 Task: Add Force Of Nature Meats 100% Grass Fed Regenerative Beef Hot Dogs to the cart.
Action: Mouse moved to (19, 138)
Screenshot: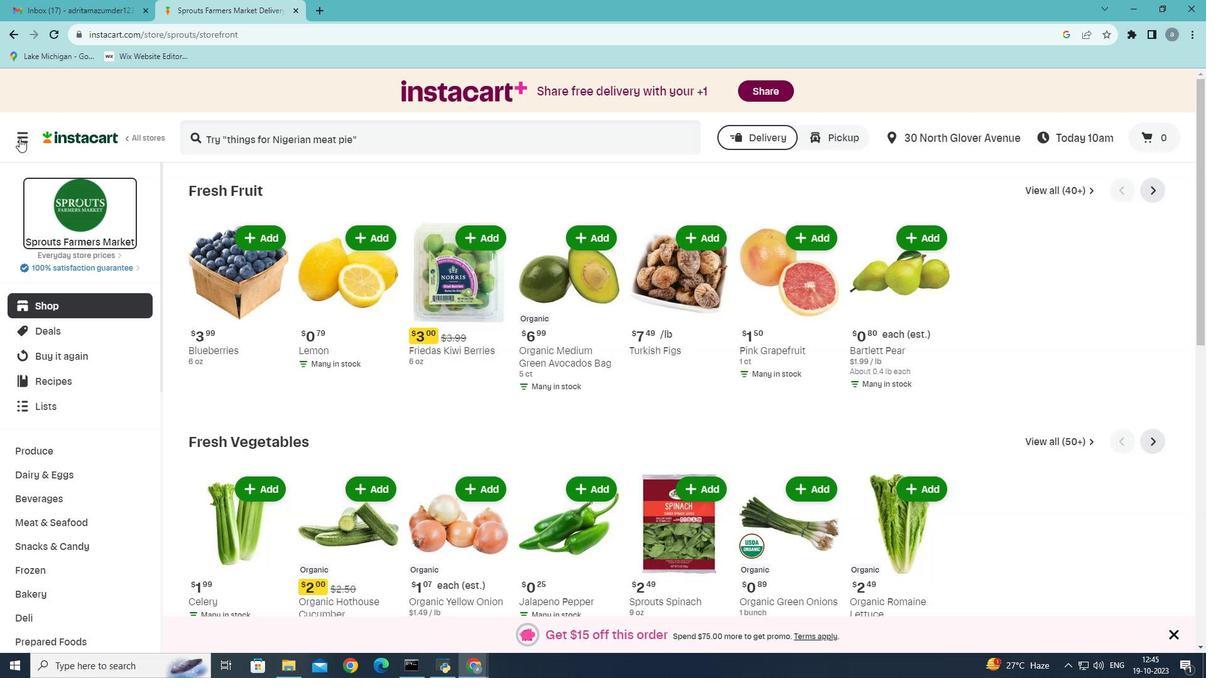 
Action: Mouse pressed left at (19, 138)
Screenshot: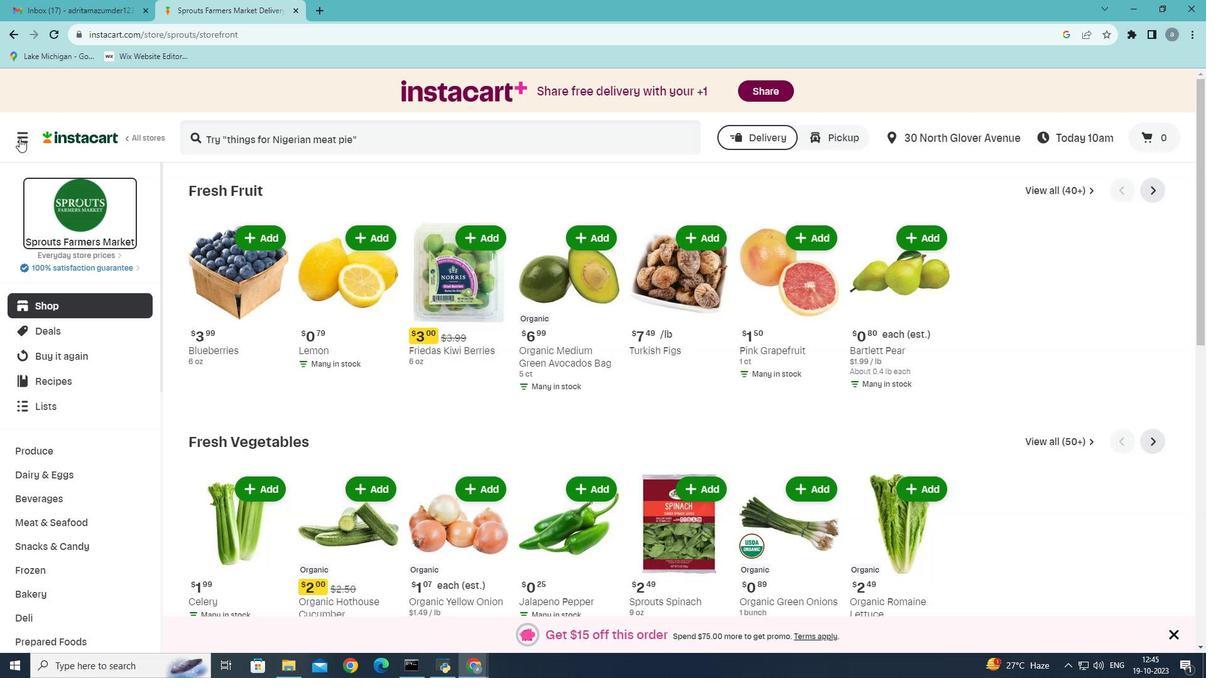 
Action: Mouse moved to (53, 365)
Screenshot: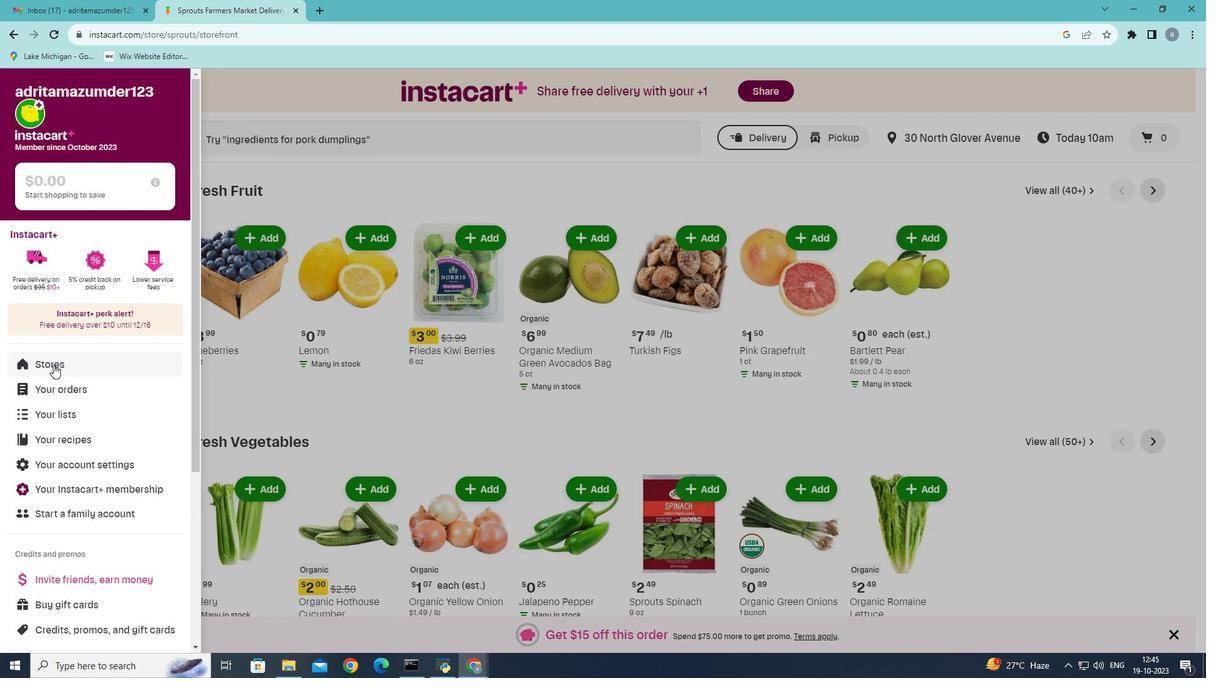 
Action: Mouse pressed left at (53, 365)
Screenshot: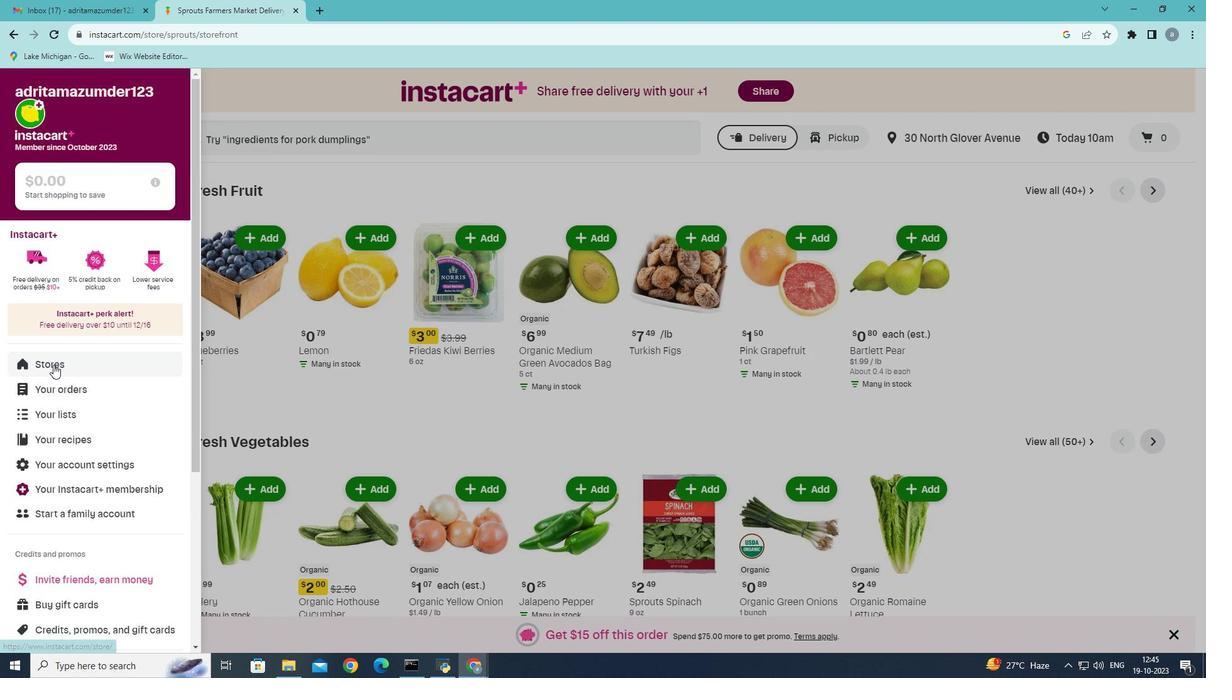 
Action: Mouse moved to (301, 146)
Screenshot: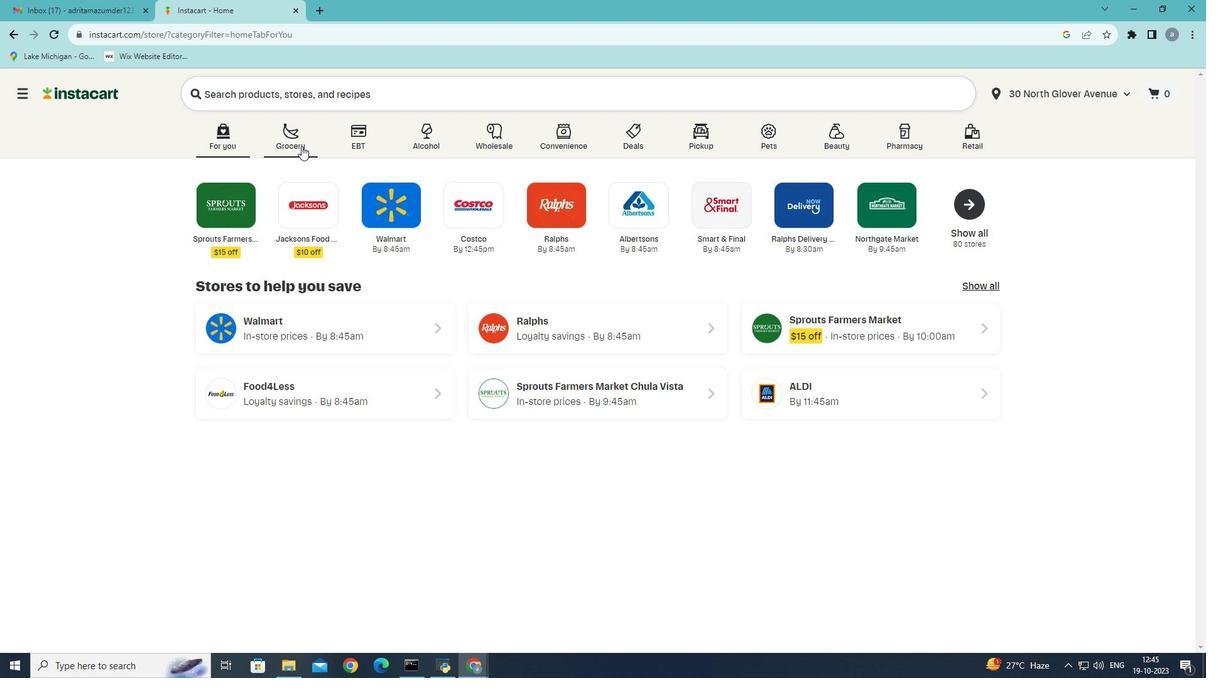 
Action: Mouse pressed left at (301, 146)
Screenshot: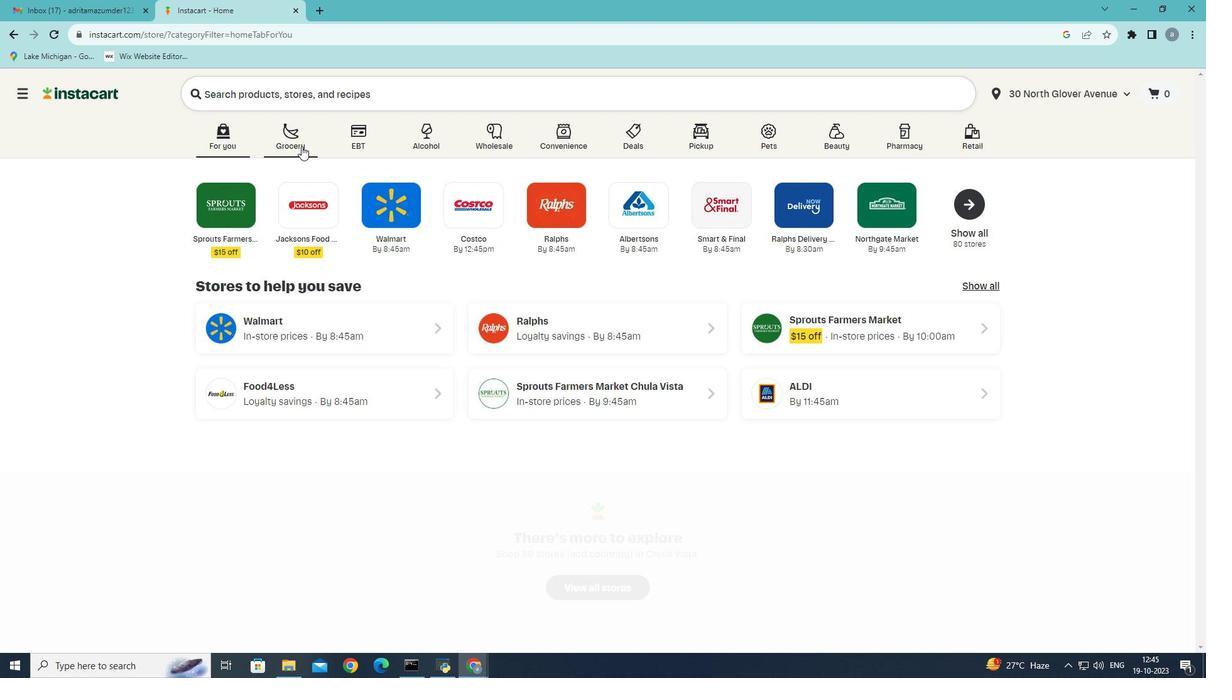 
Action: Mouse moved to (343, 376)
Screenshot: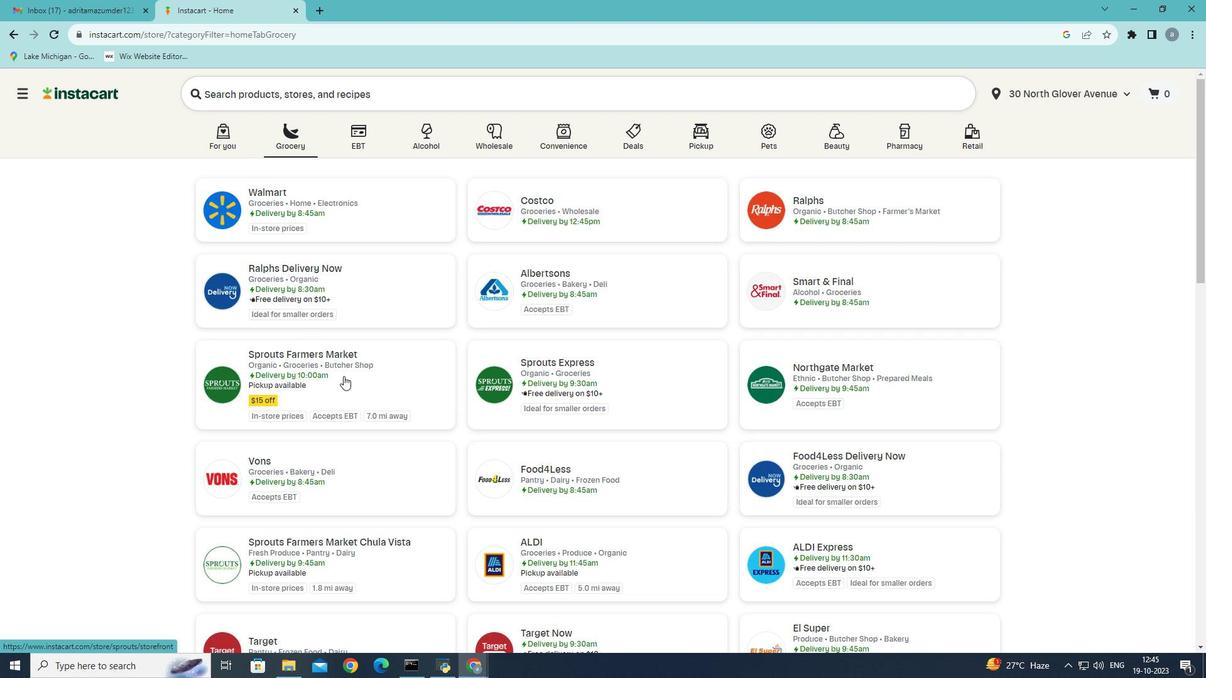 
Action: Mouse pressed left at (343, 376)
Screenshot: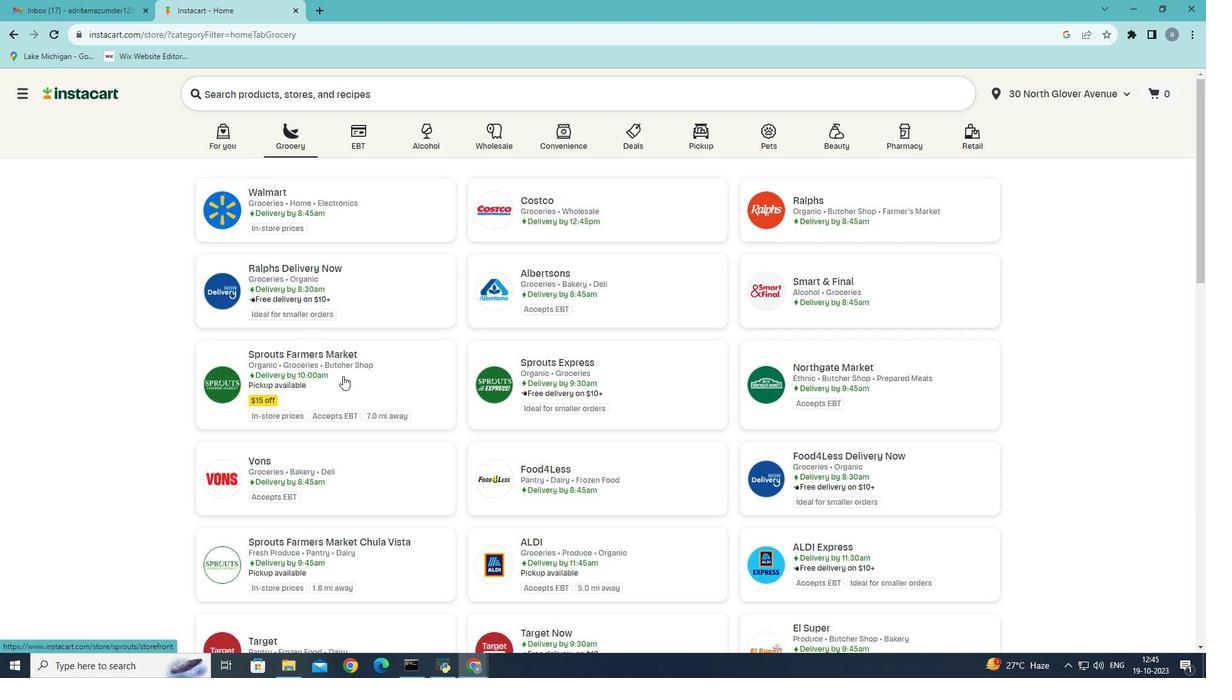
Action: Mouse moved to (65, 526)
Screenshot: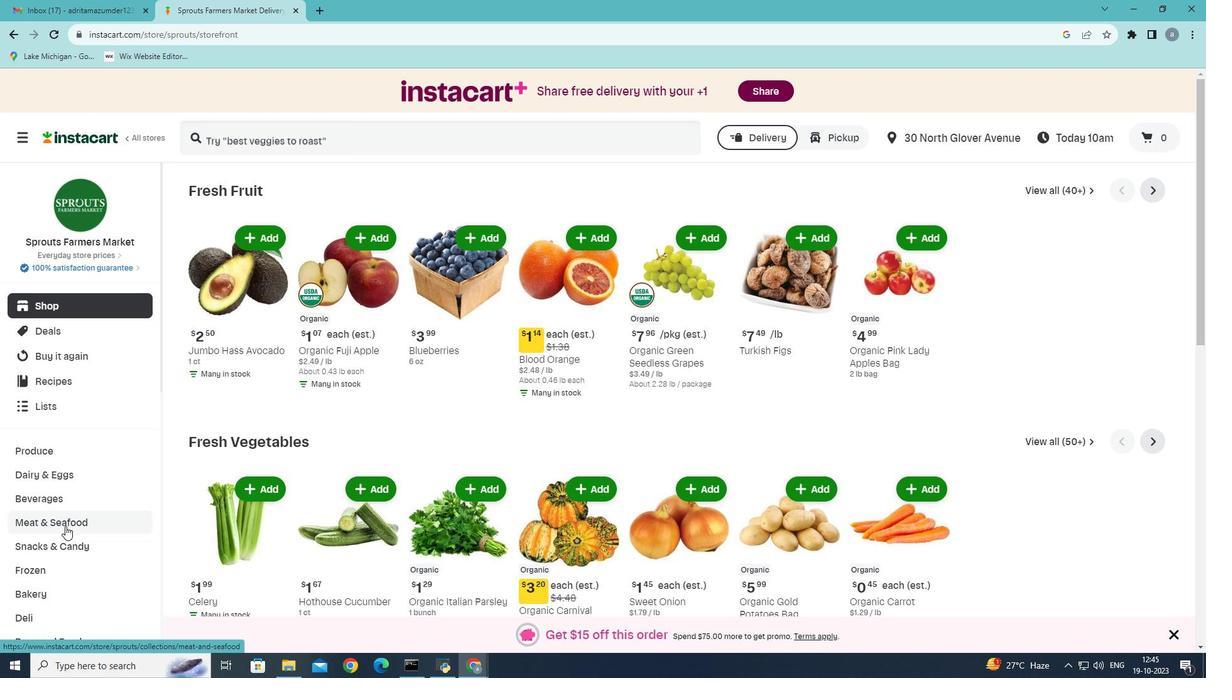 
Action: Mouse pressed left at (65, 526)
Screenshot: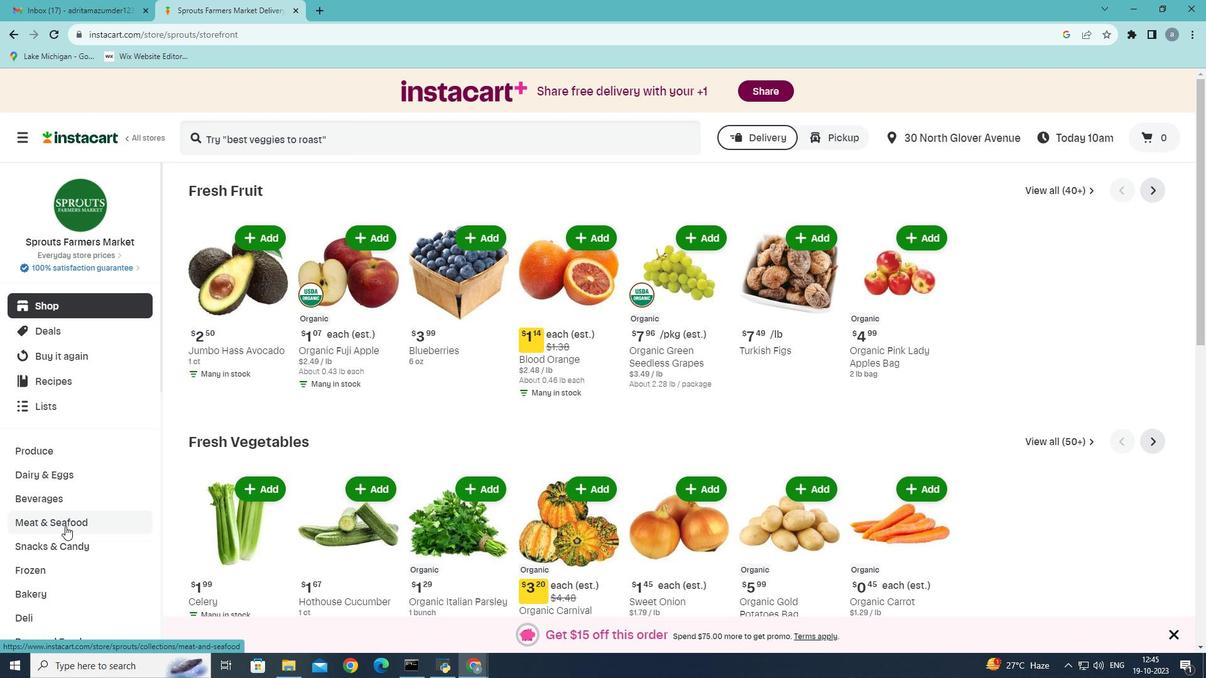 
Action: Mouse moved to (649, 371)
Screenshot: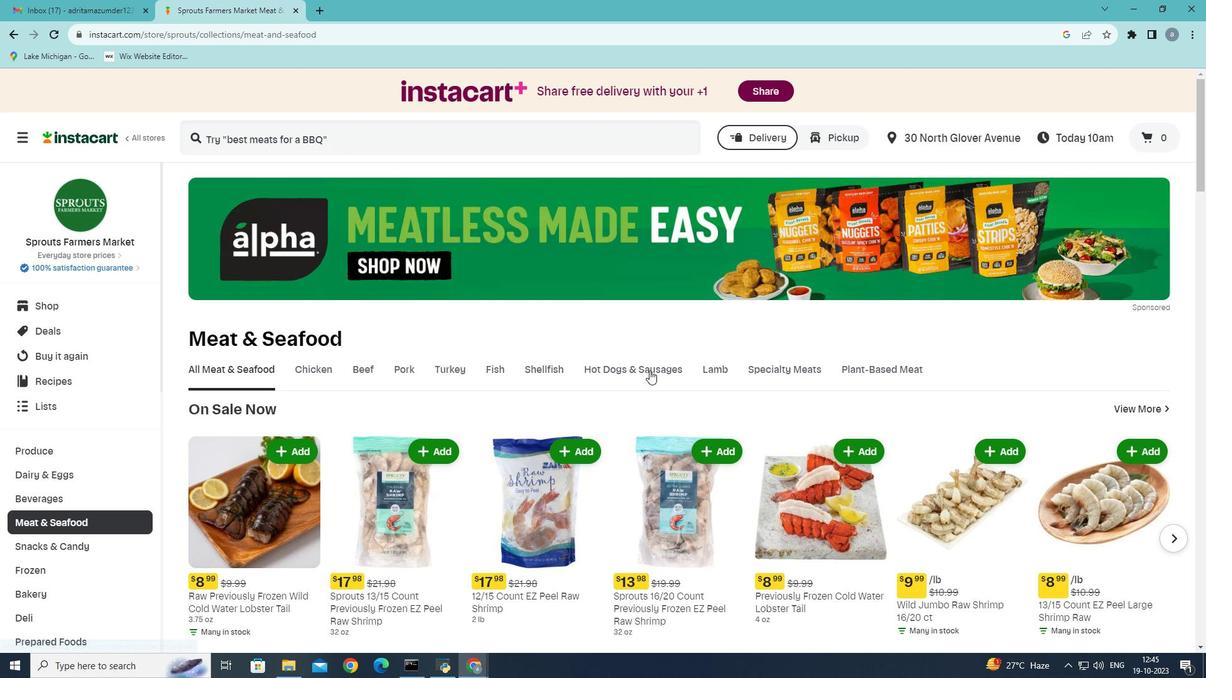 
Action: Mouse pressed left at (649, 371)
Screenshot: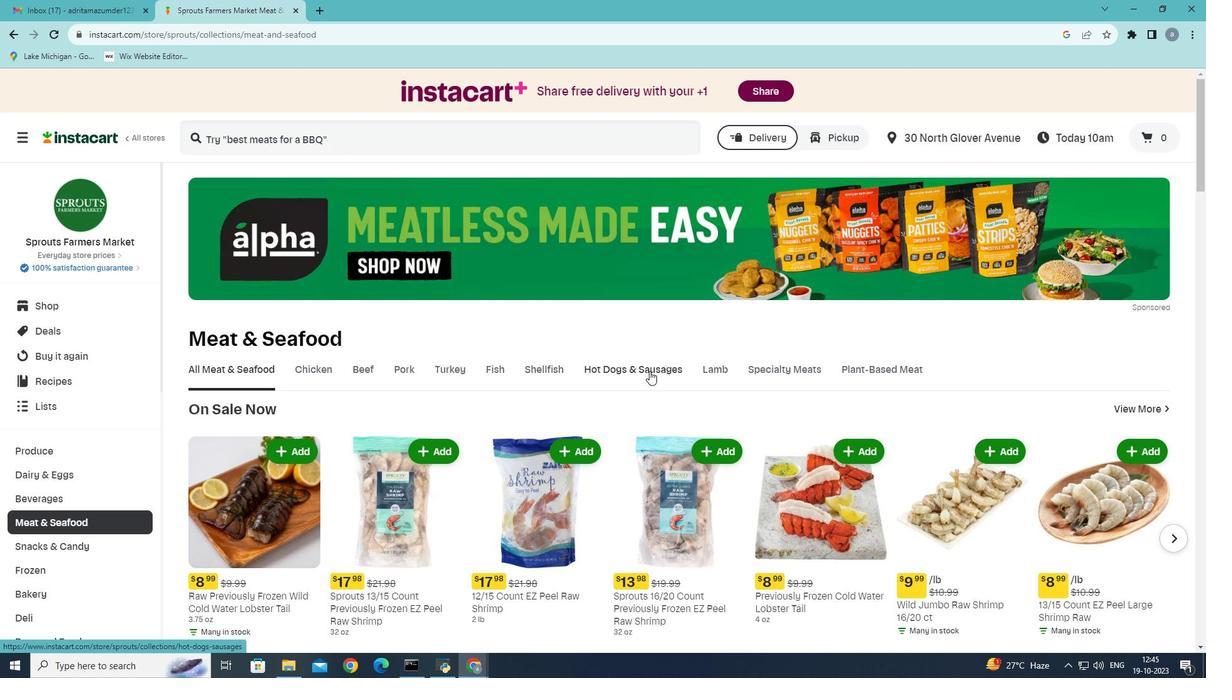 
Action: Mouse moved to (387, 283)
Screenshot: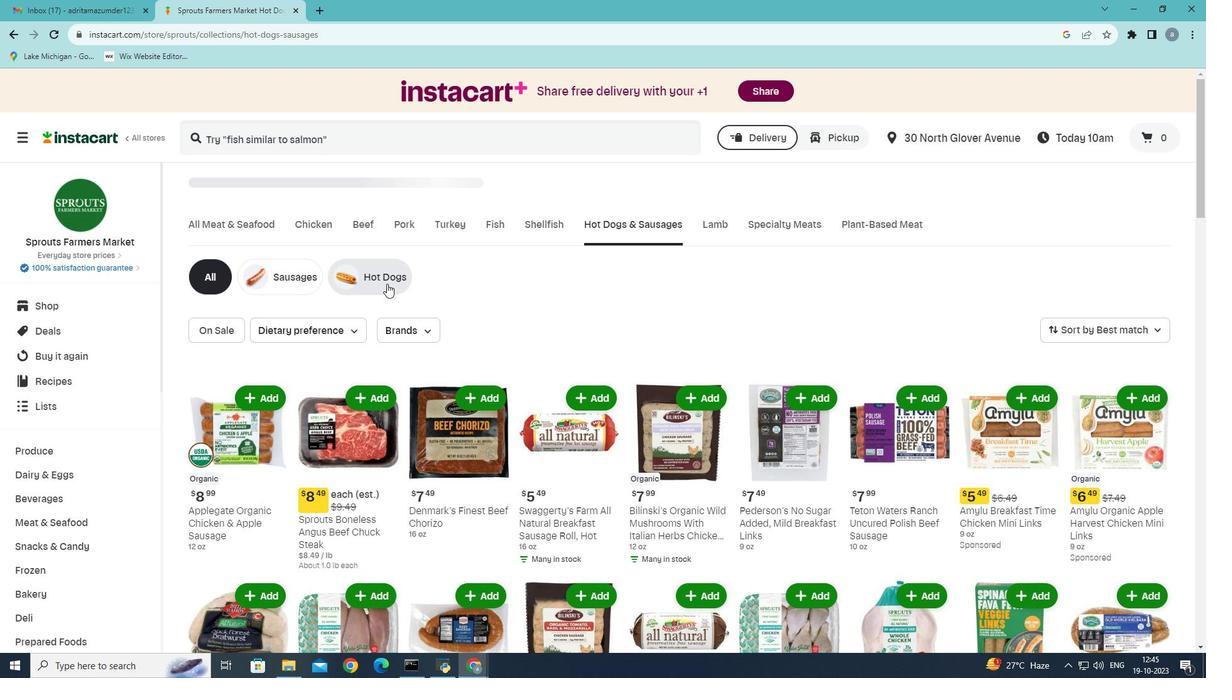 
Action: Mouse pressed left at (387, 283)
Screenshot: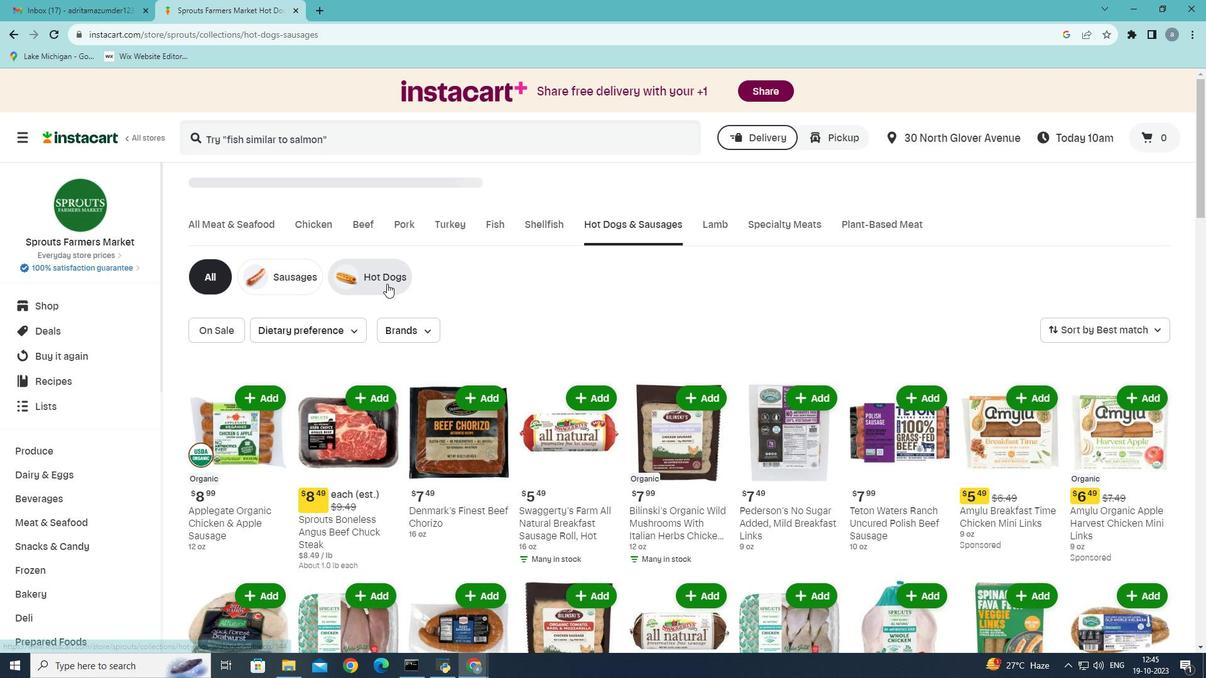 
Action: Mouse moved to (626, 436)
Screenshot: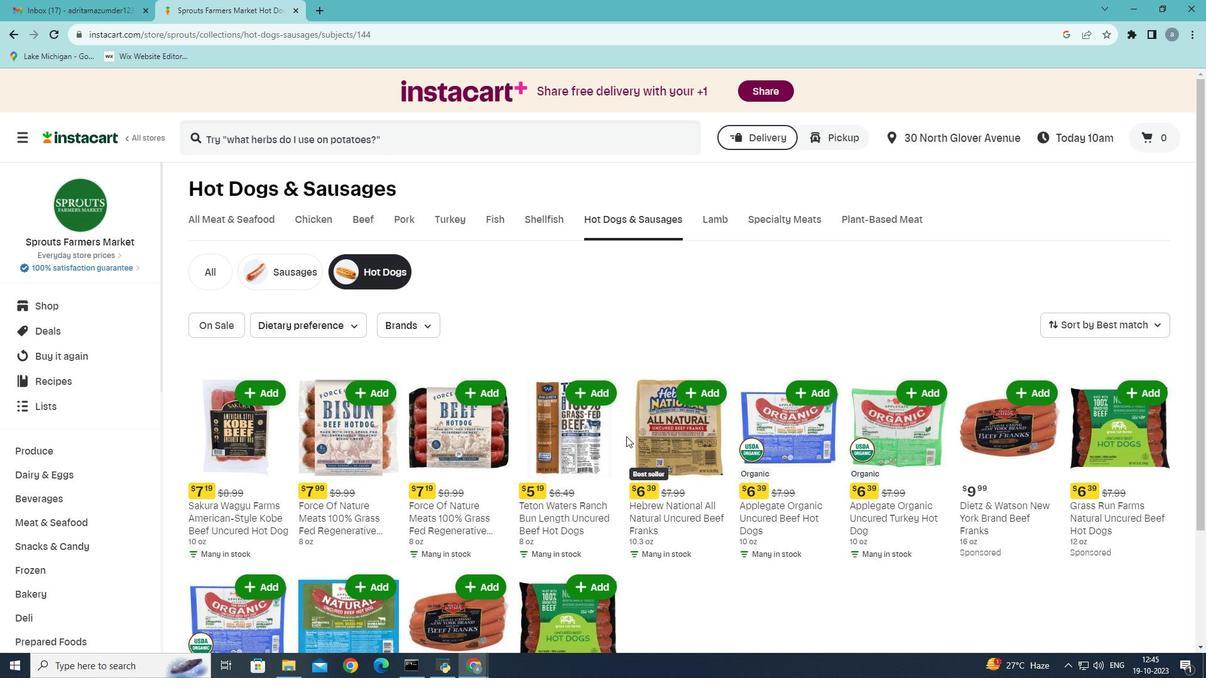 
Action: Mouse scrolled (626, 436) with delta (0, 0)
Screenshot: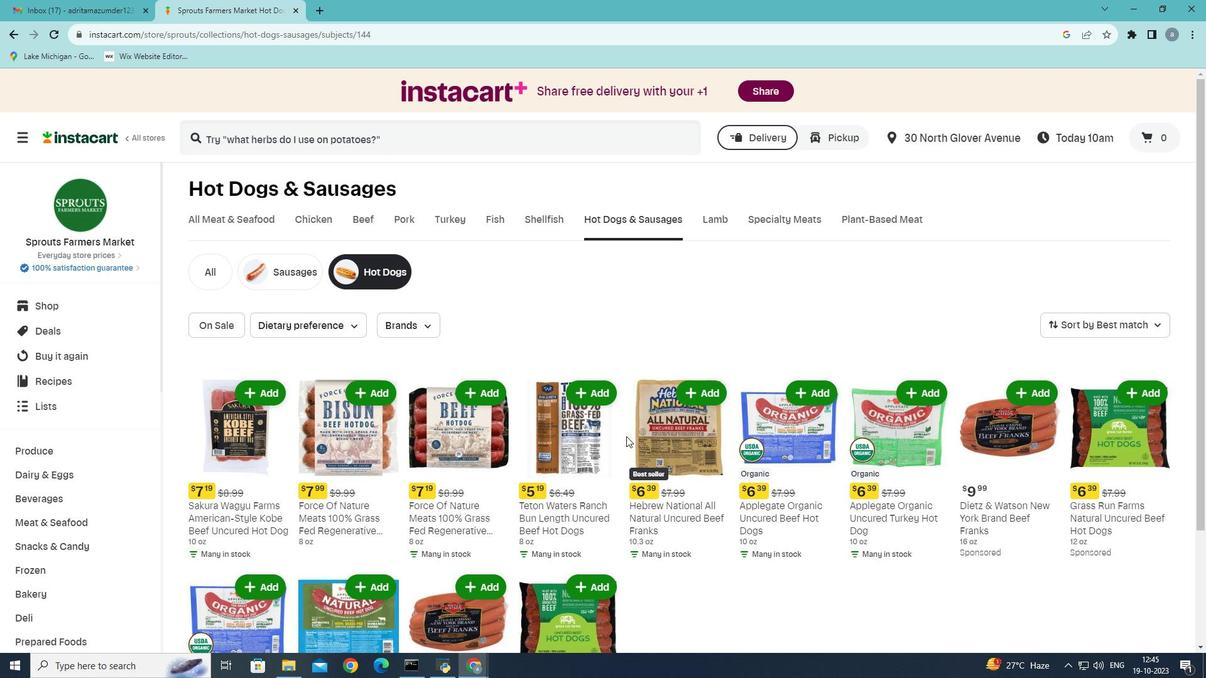 
Action: Mouse moved to (627, 436)
Screenshot: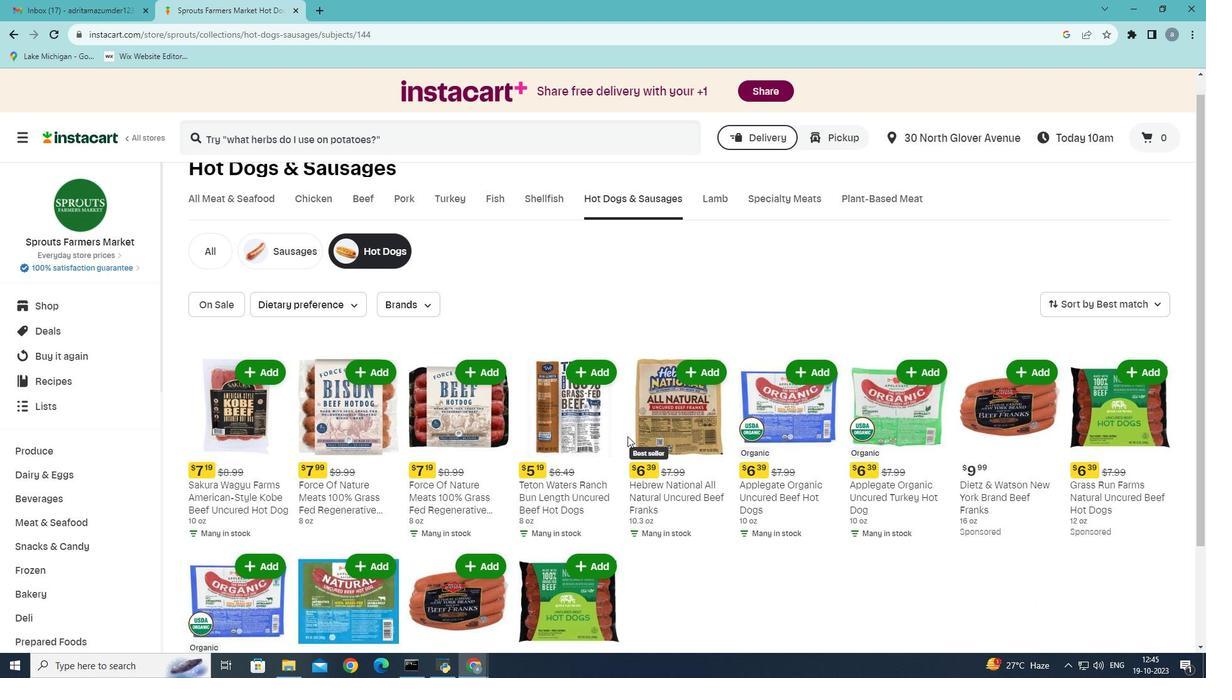 
Action: Mouse scrolled (627, 436) with delta (0, 0)
Screenshot: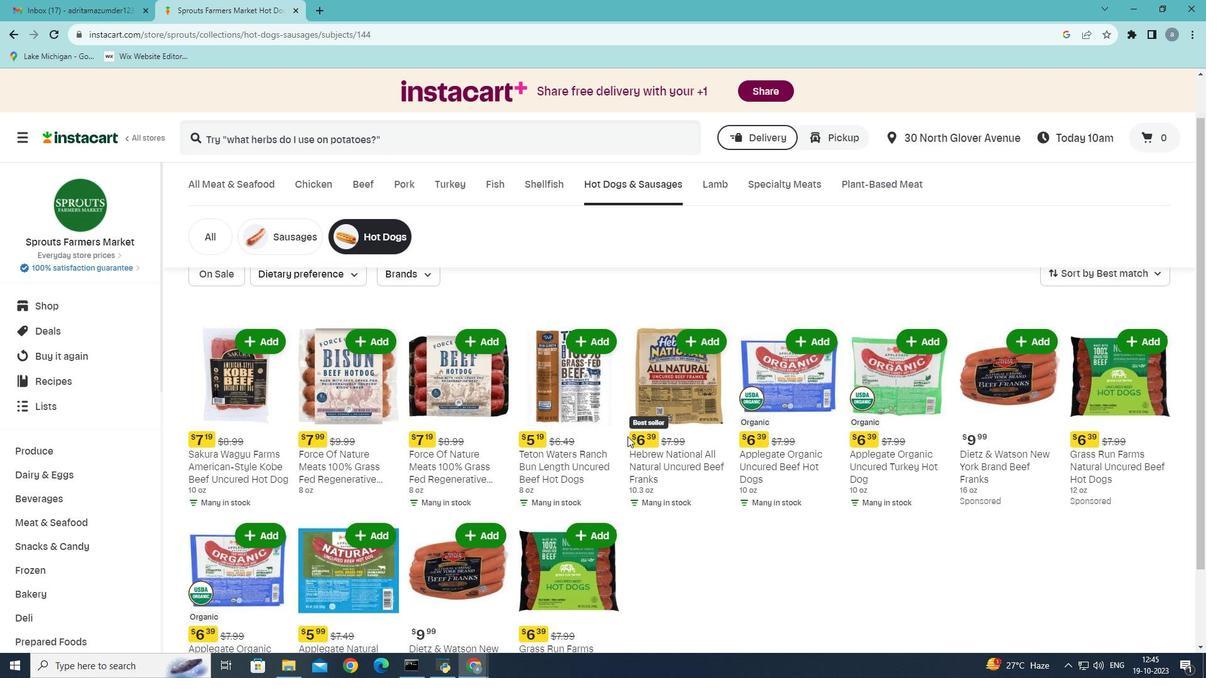 
Action: Mouse moved to (390, 372)
Screenshot: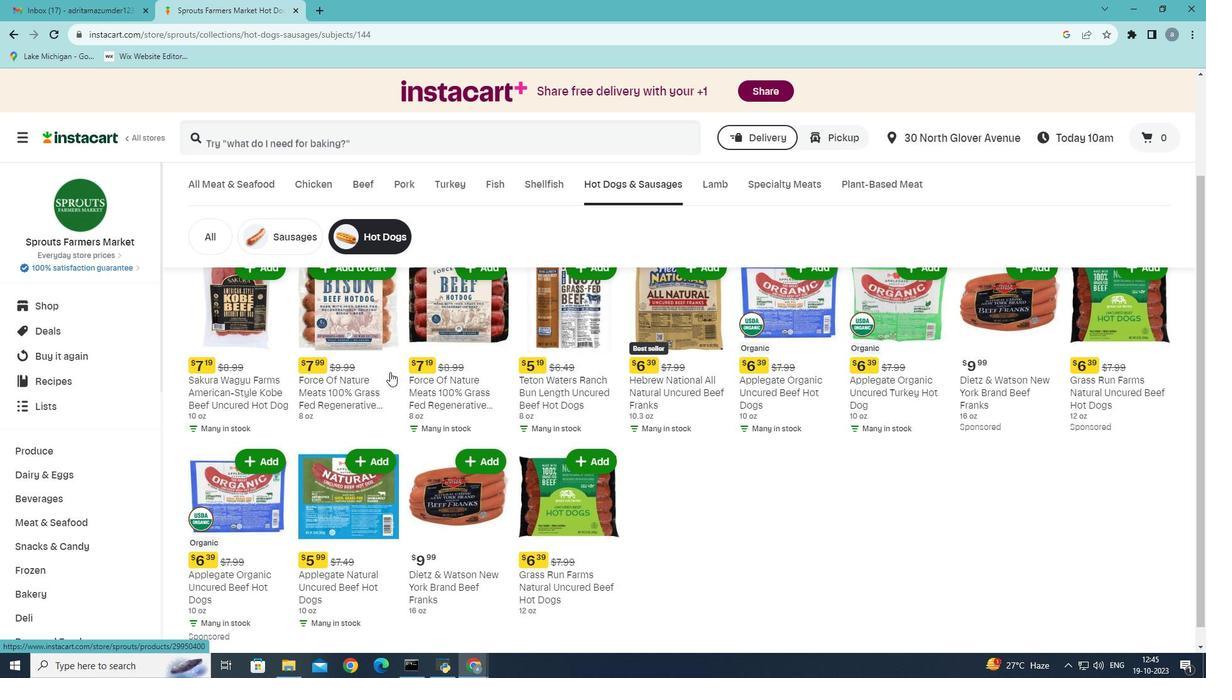 
Action: Mouse scrolled (390, 373) with delta (0, 0)
Screenshot: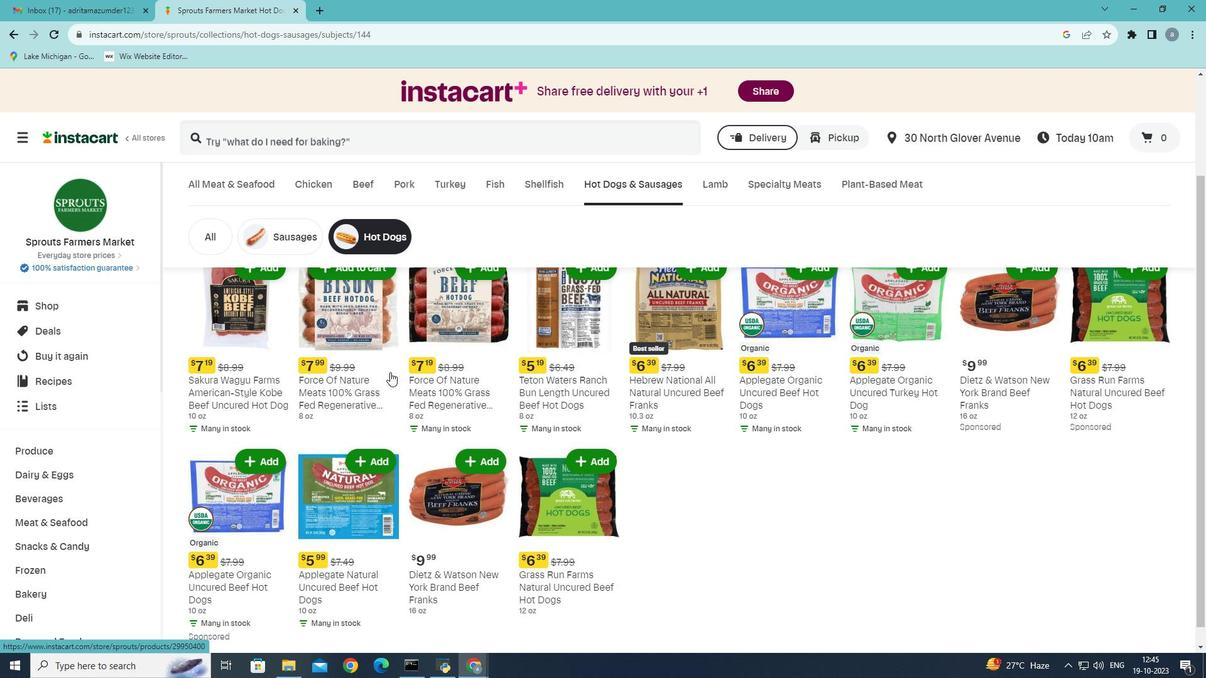 
Action: Mouse moved to (358, 329)
Screenshot: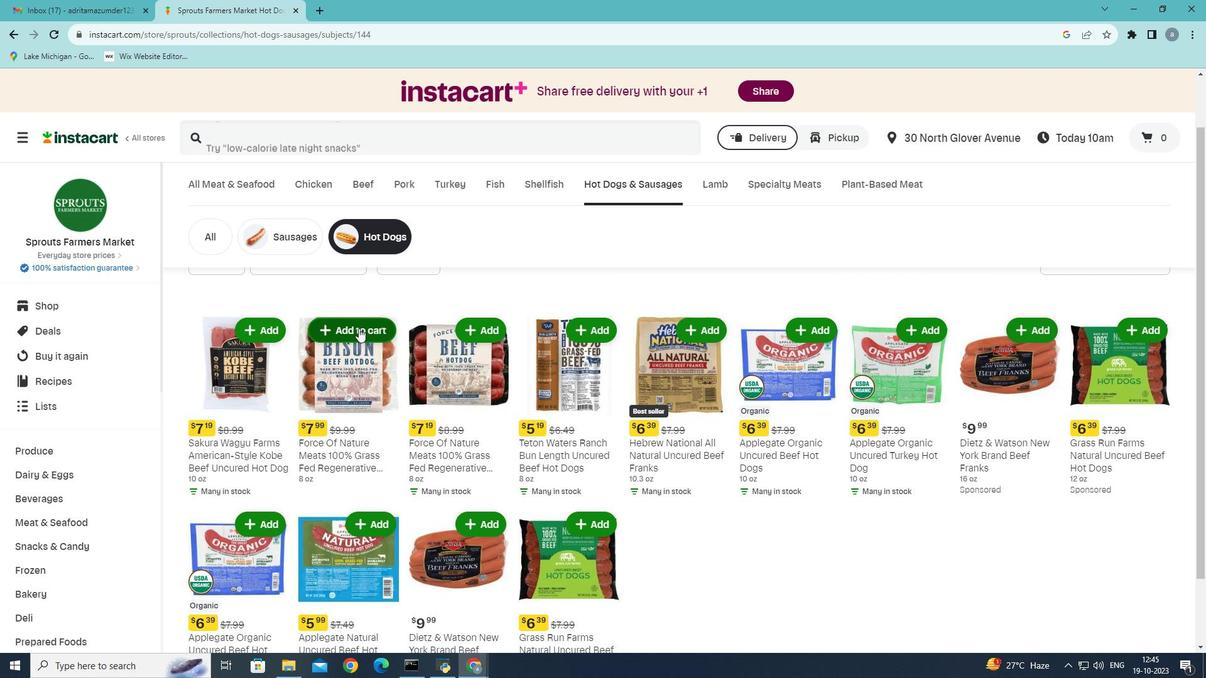 
Action: Mouse pressed left at (358, 329)
Screenshot: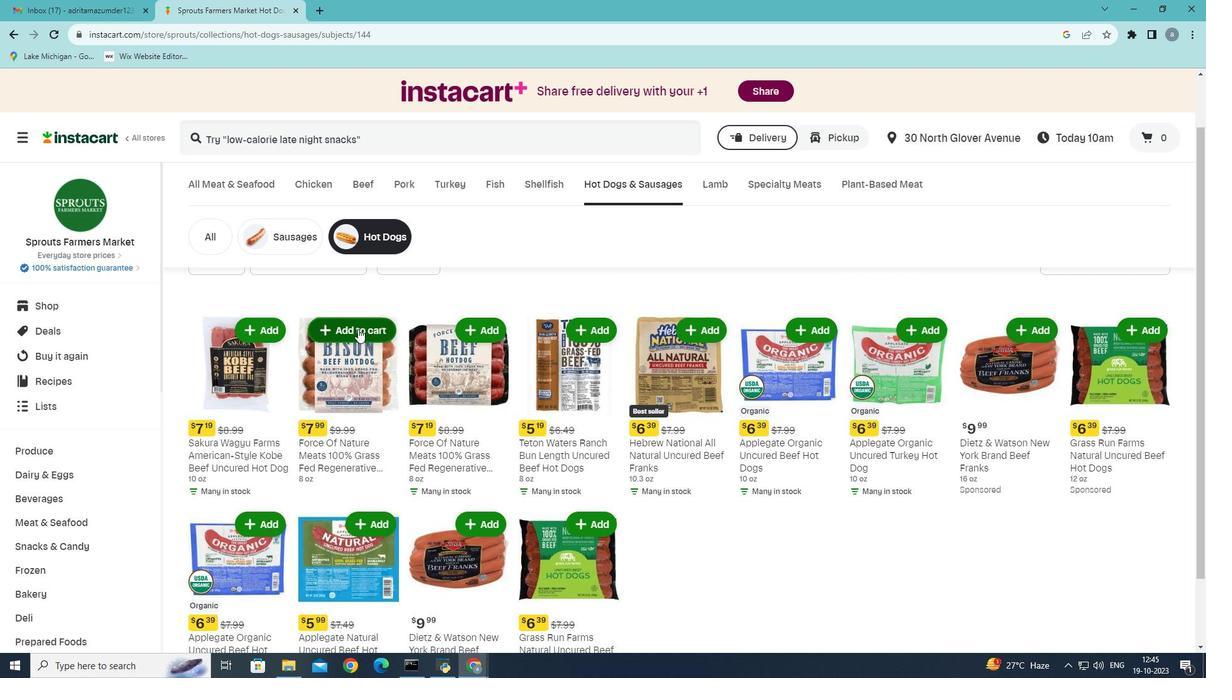 
